 Task: Add Catalina Crunch Honey Graham, Keto Friendly Cereal to the cart.
Action: Mouse moved to (817, 308)
Screenshot: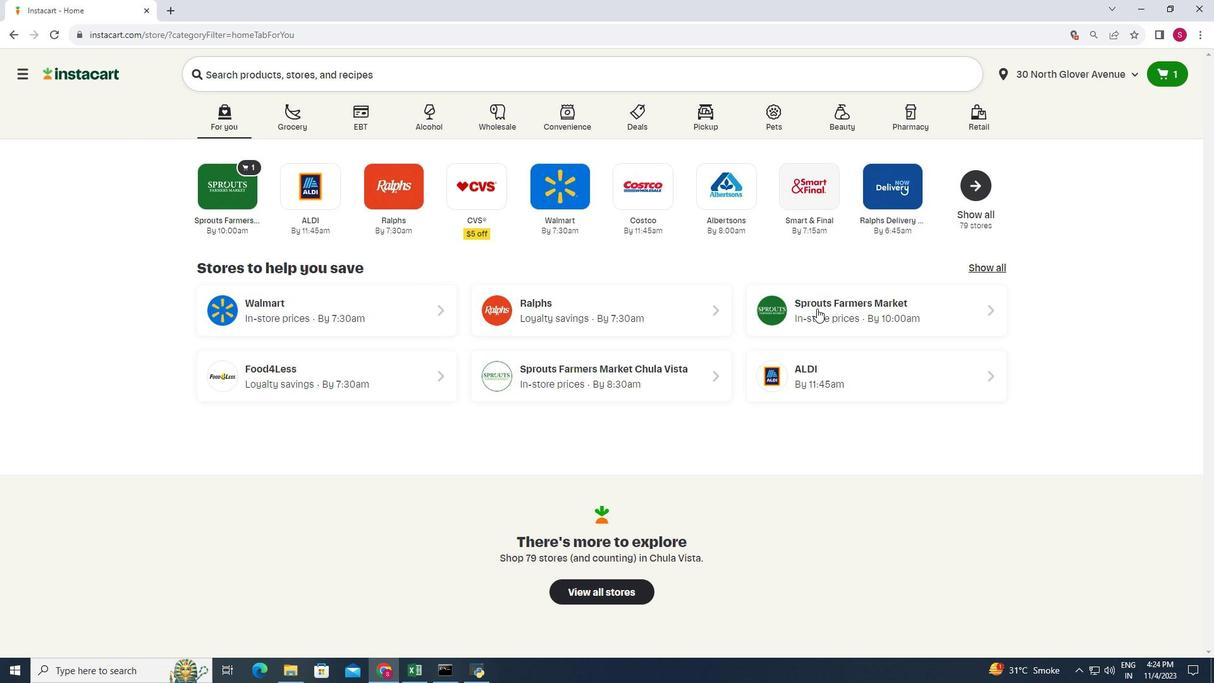 
Action: Mouse pressed left at (817, 308)
Screenshot: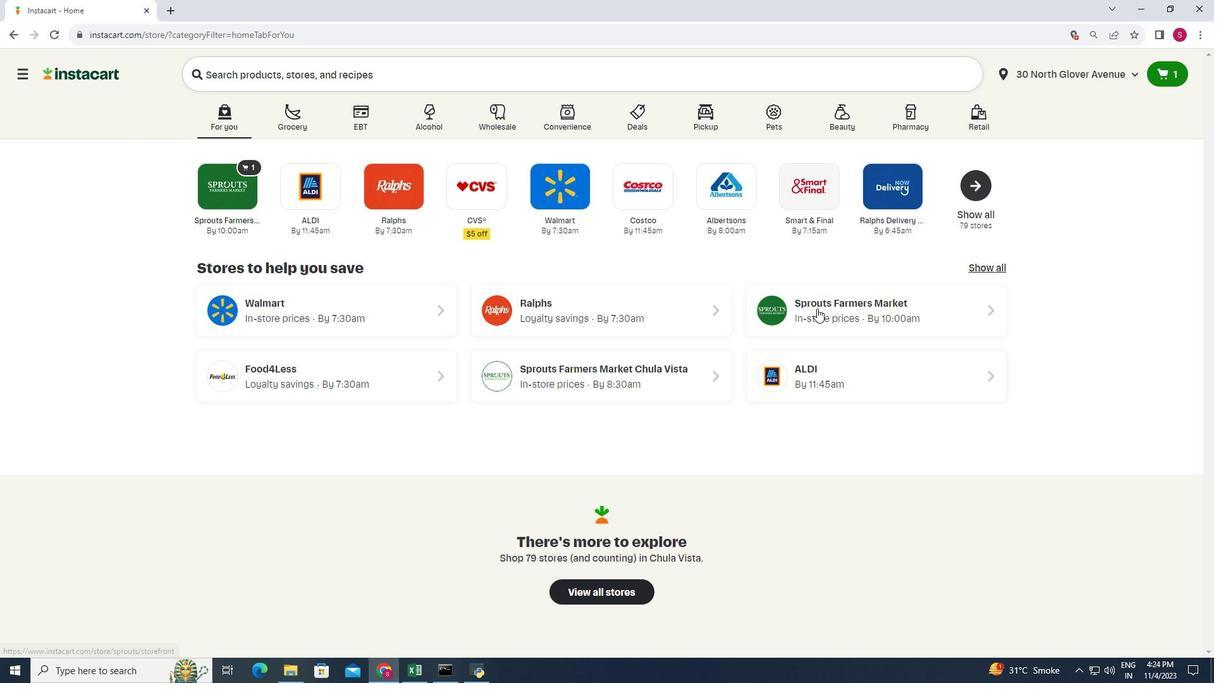 
Action: Mouse moved to (77, 425)
Screenshot: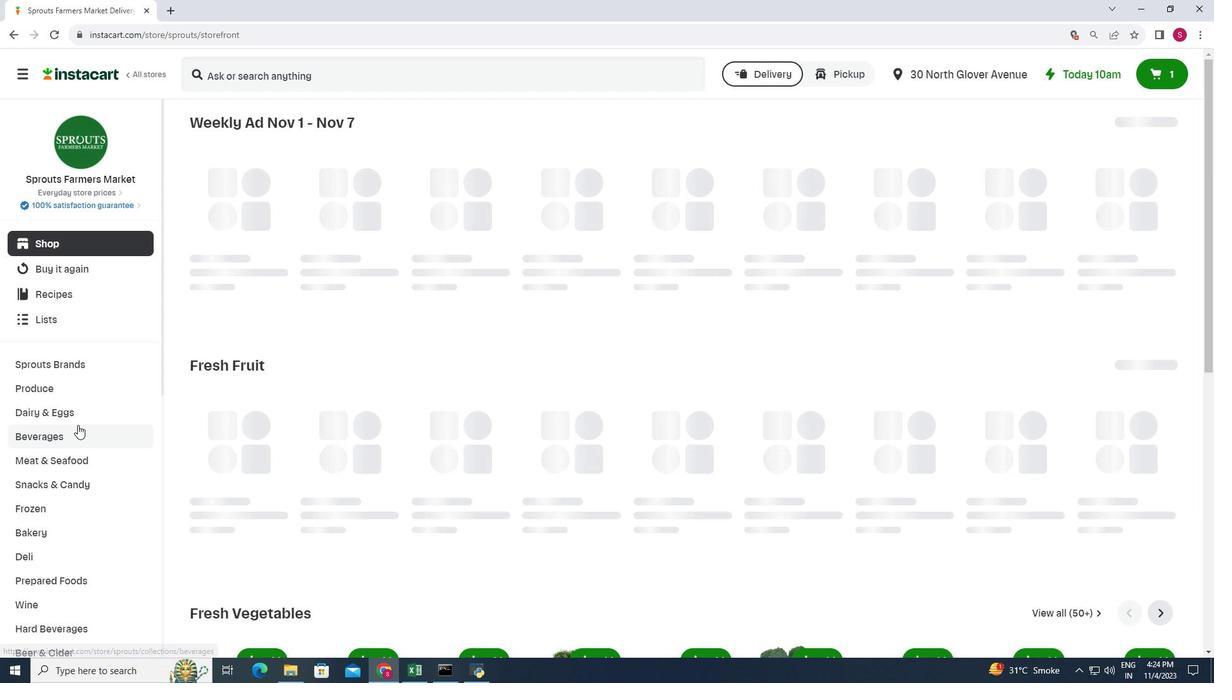 
Action: Mouse scrolled (77, 424) with delta (0, 0)
Screenshot: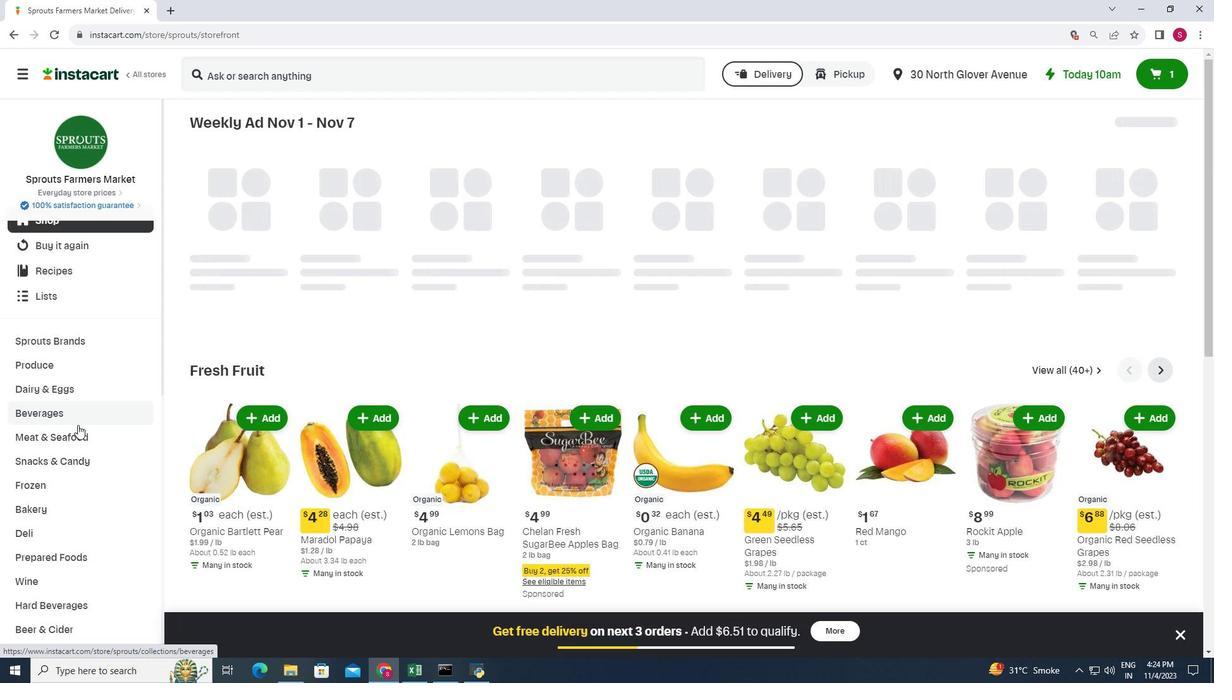 
Action: Mouse scrolled (77, 424) with delta (0, 0)
Screenshot: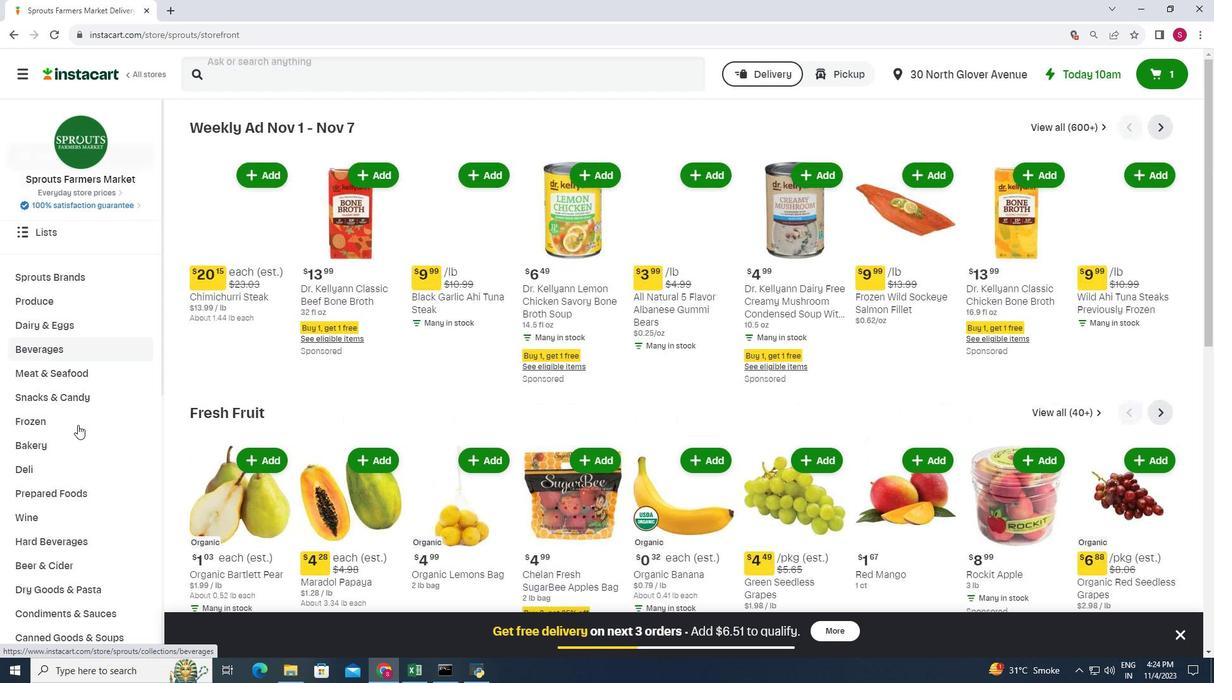 
Action: Mouse moved to (77, 425)
Screenshot: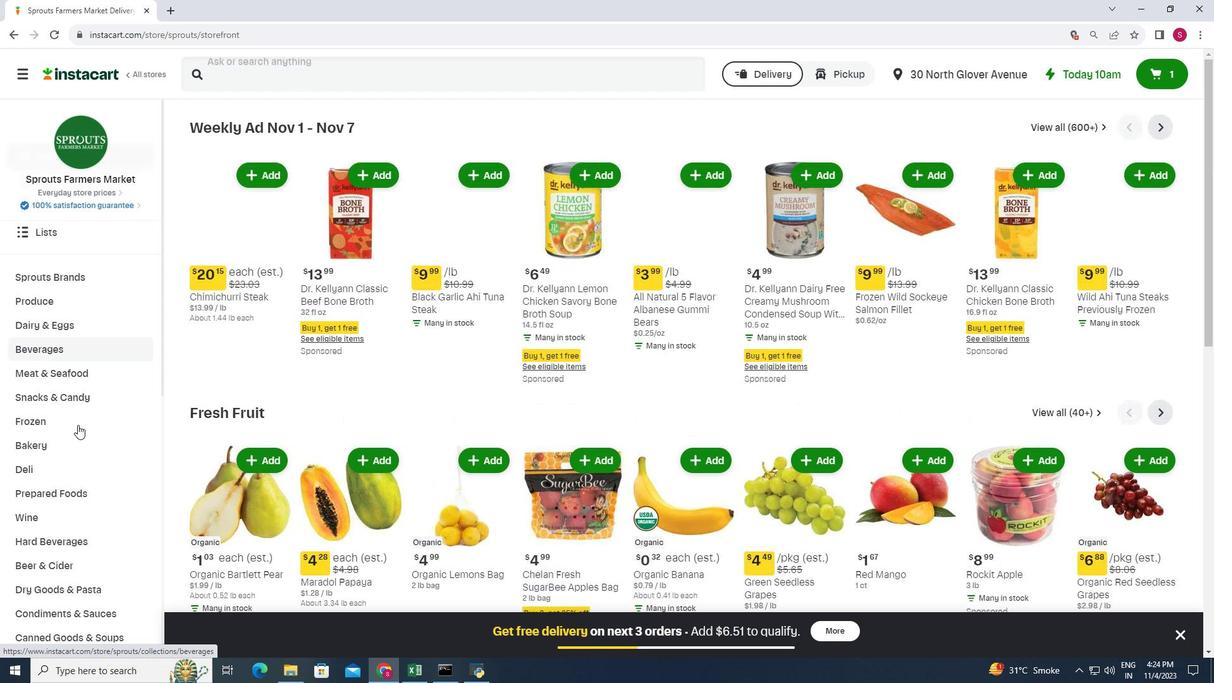 
Action: Mouse scrolled (77, 424) with delta (0, 0)
Screenshot: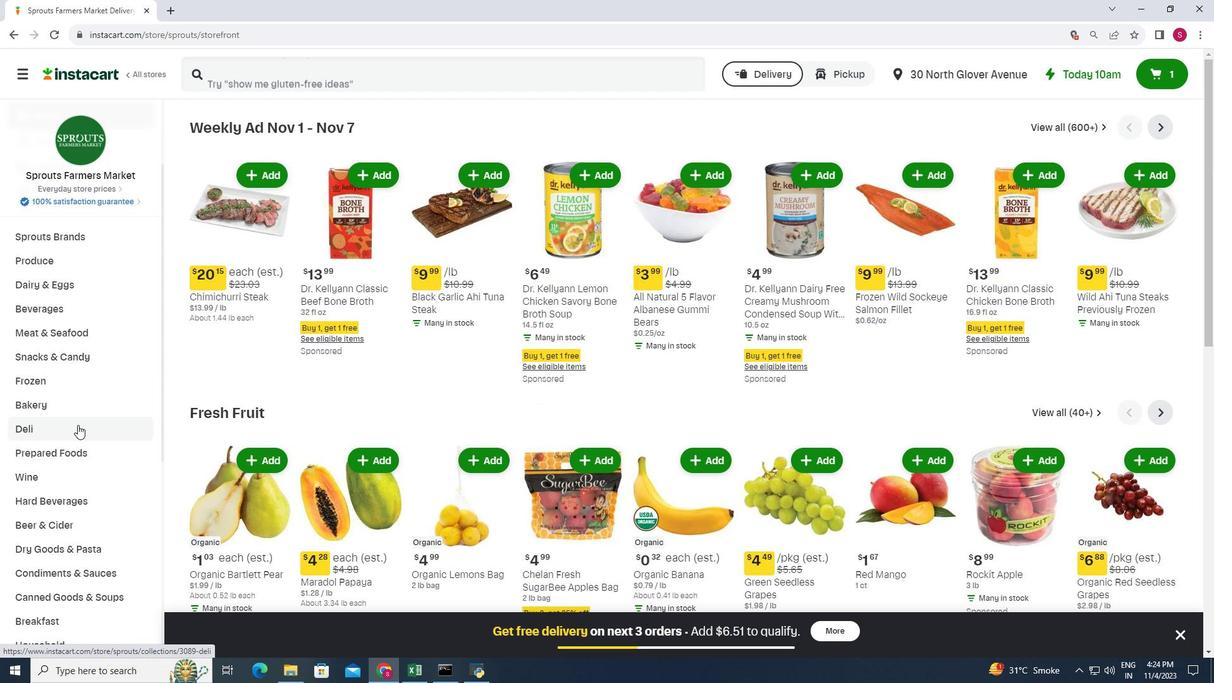
Action: Mouse scrolled (77, 424) with delta (0, 0)
Screenshot: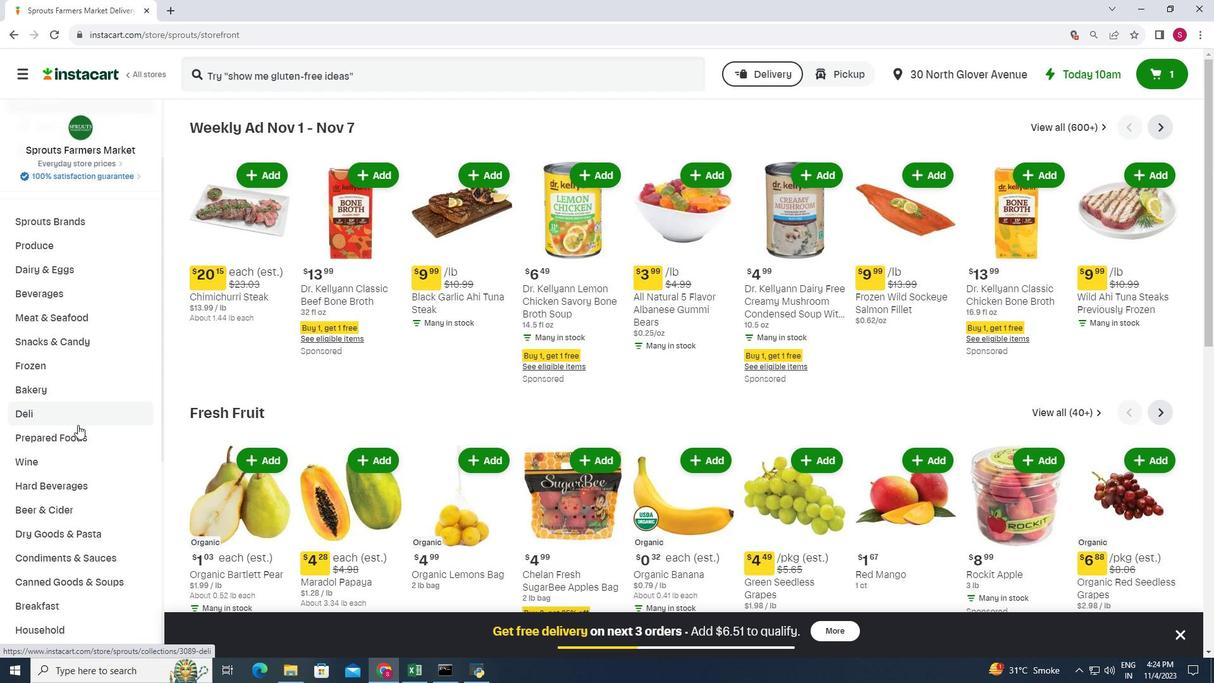 
Action: Mouse moved to (75, 561)
Screenshot: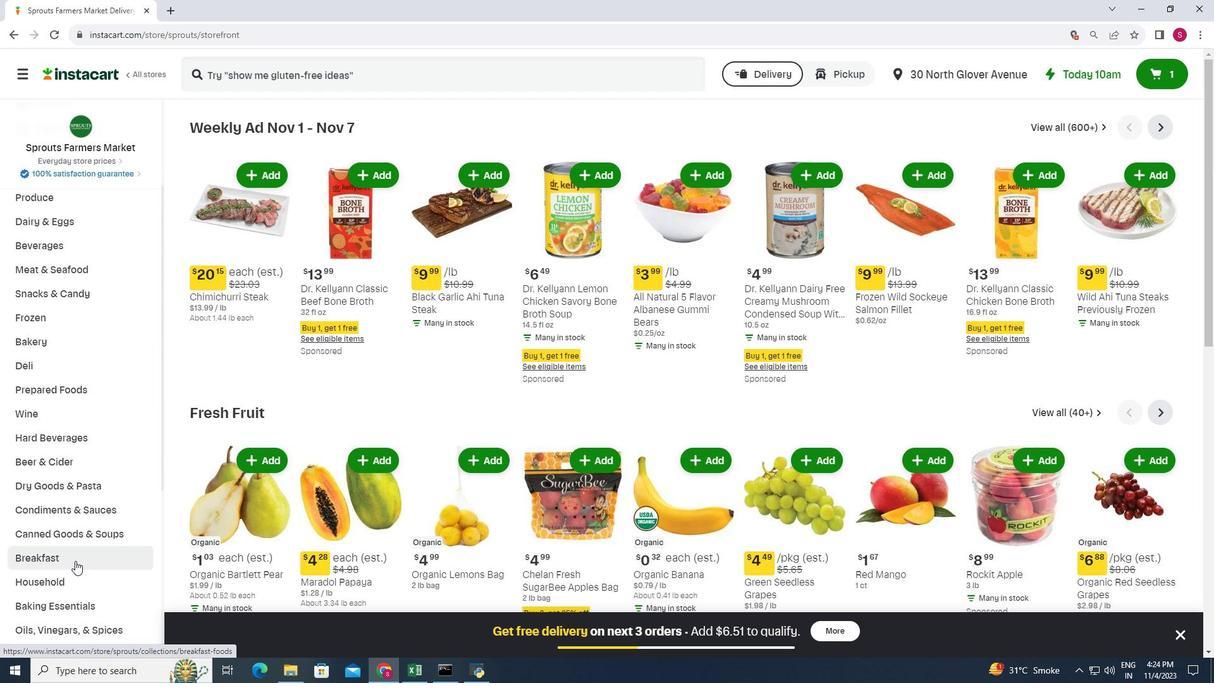 
Action: Mouse pressed left at (75, 561)
Screenshot: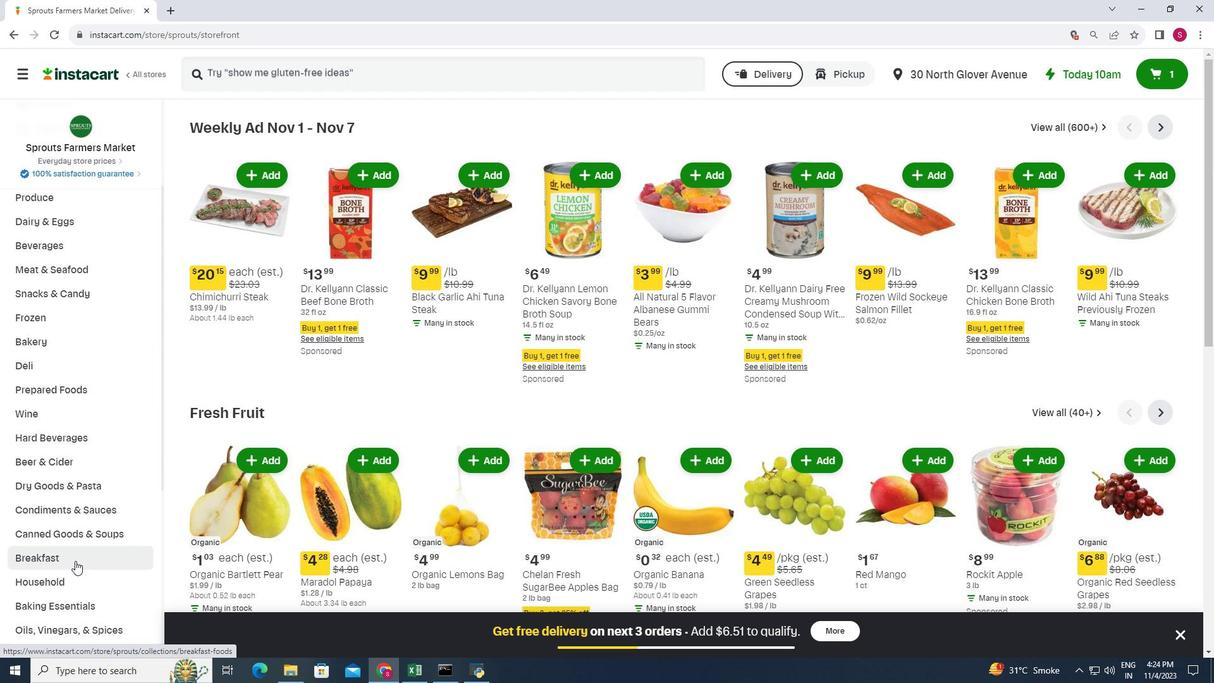 
Action: Mouse moved to (847, 161)
Screenshot: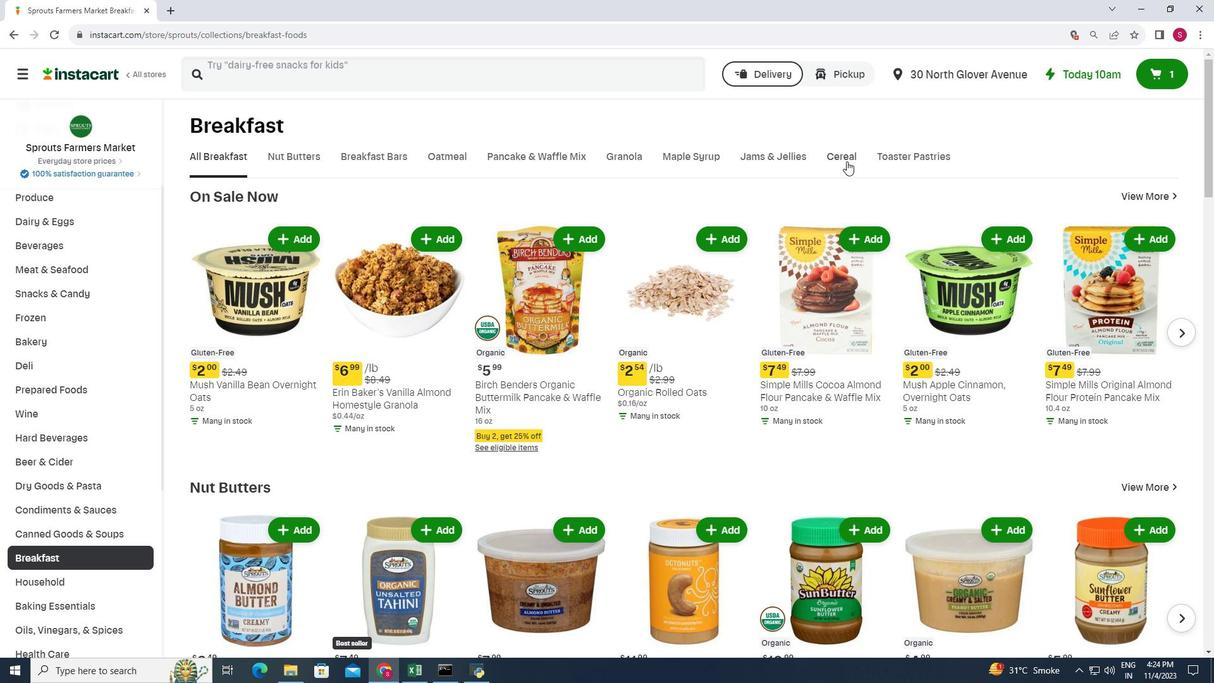 
Action: Mouse pressed left at (847, 161)
Screenshot: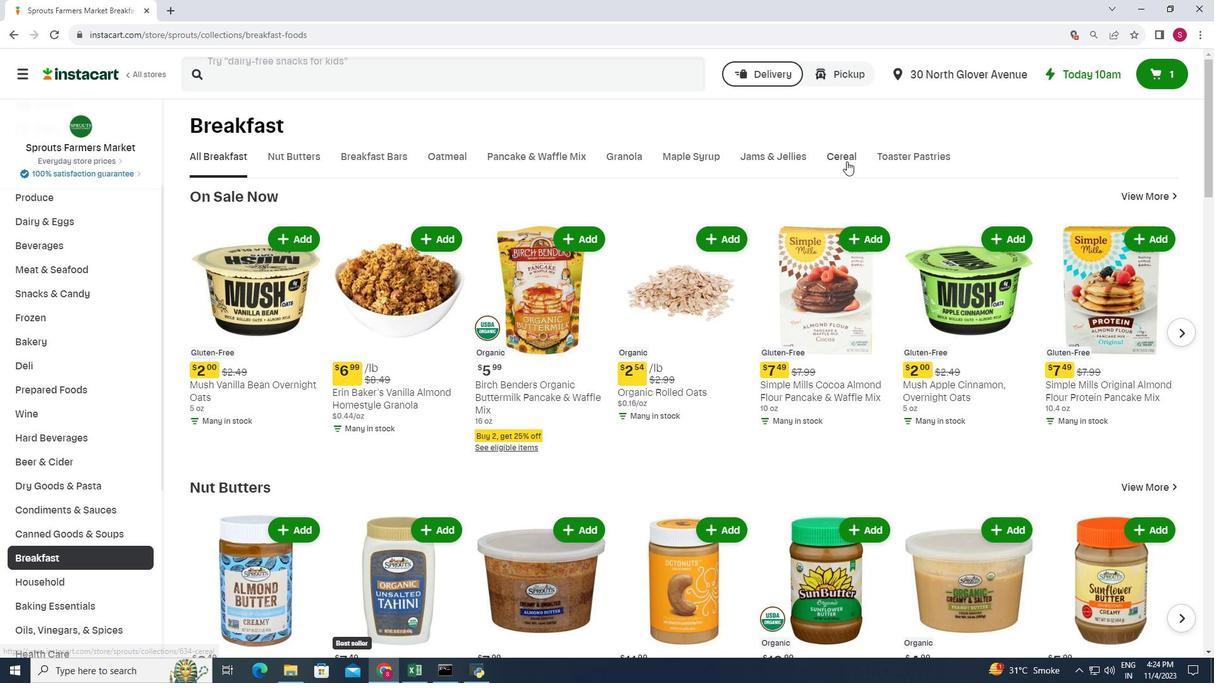 
Action: Mouse moved to (571, 242)
Screenshot: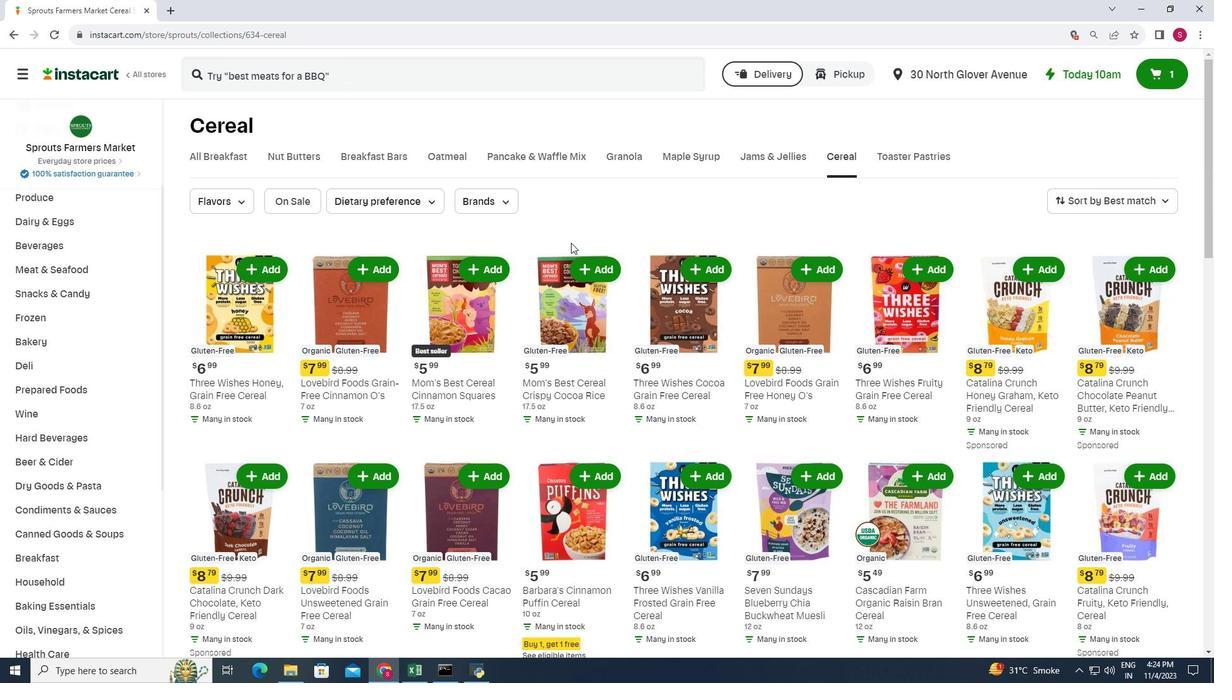 
Action: Mouse scrolled (571, 242) with delta (0, 0)
Screenshot: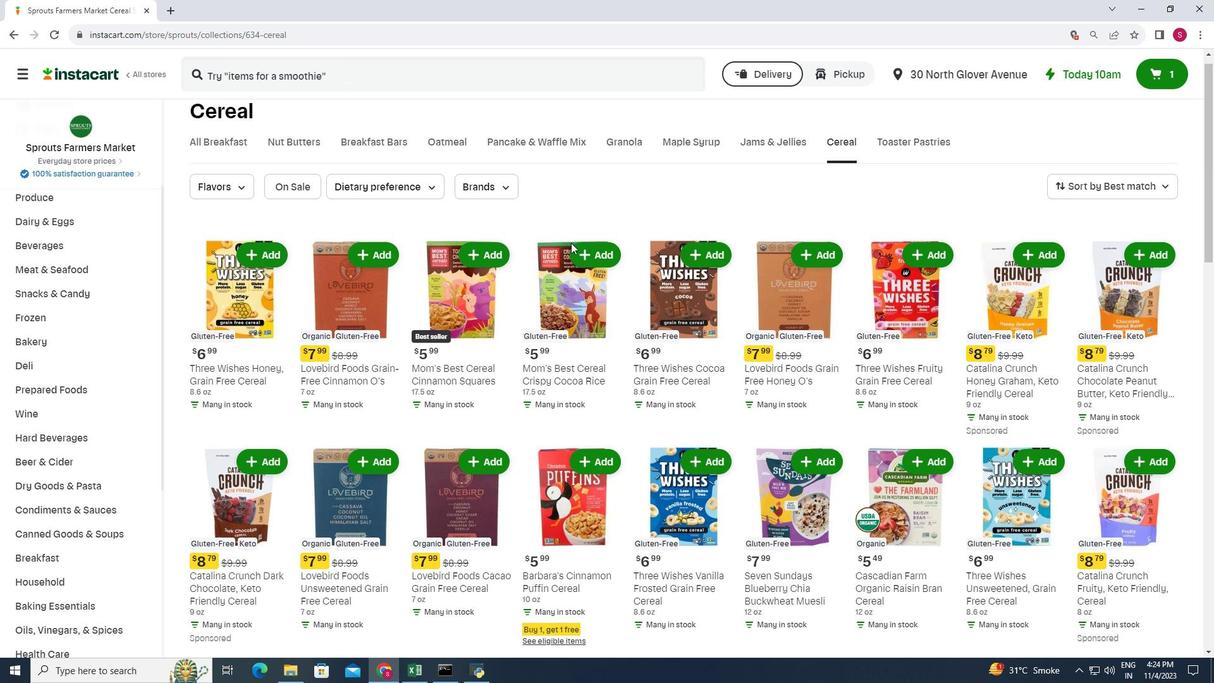 
Action: Mouse moved to (574, 282)
Screenshot: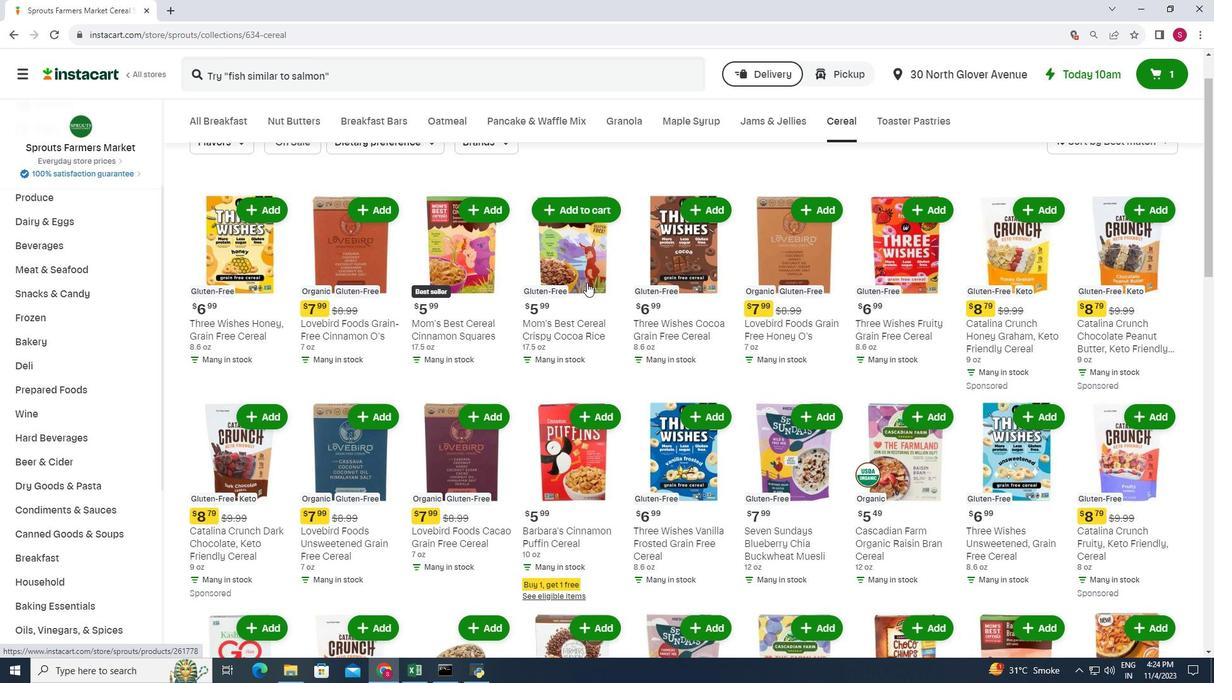 
Action: Mouse scrolled (574, 283) with delta (0, 0)
Screenshot: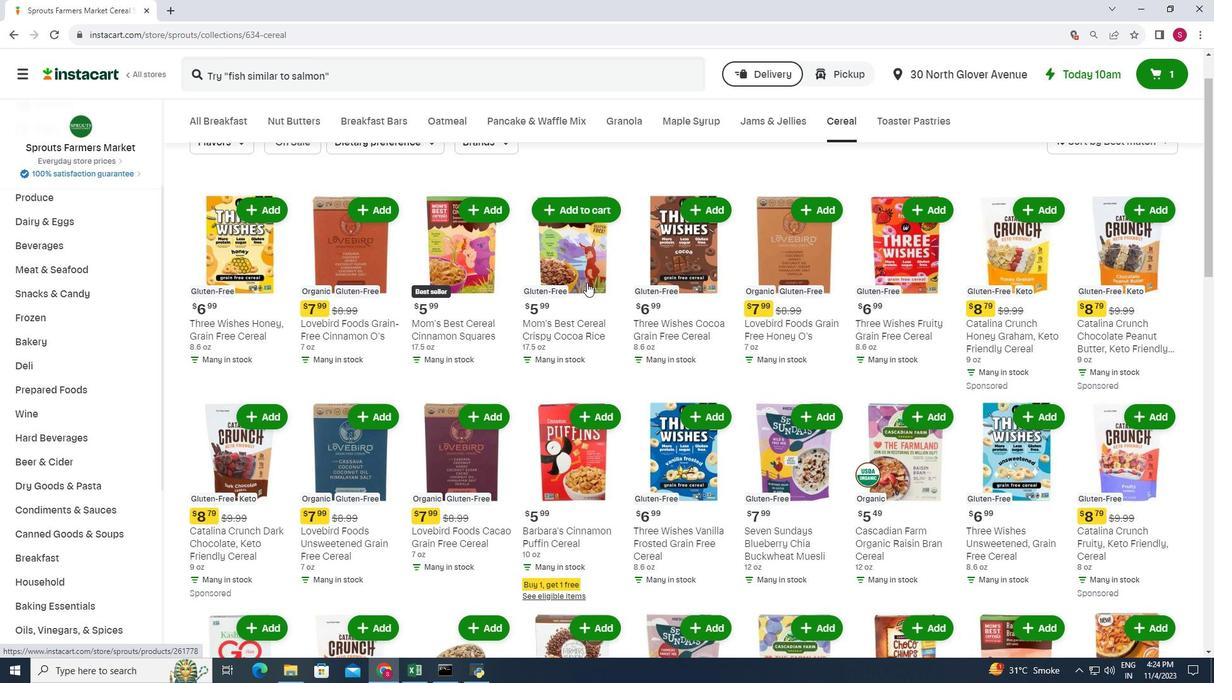 
Action: Mouse moved to (583, 282)
Screenshot: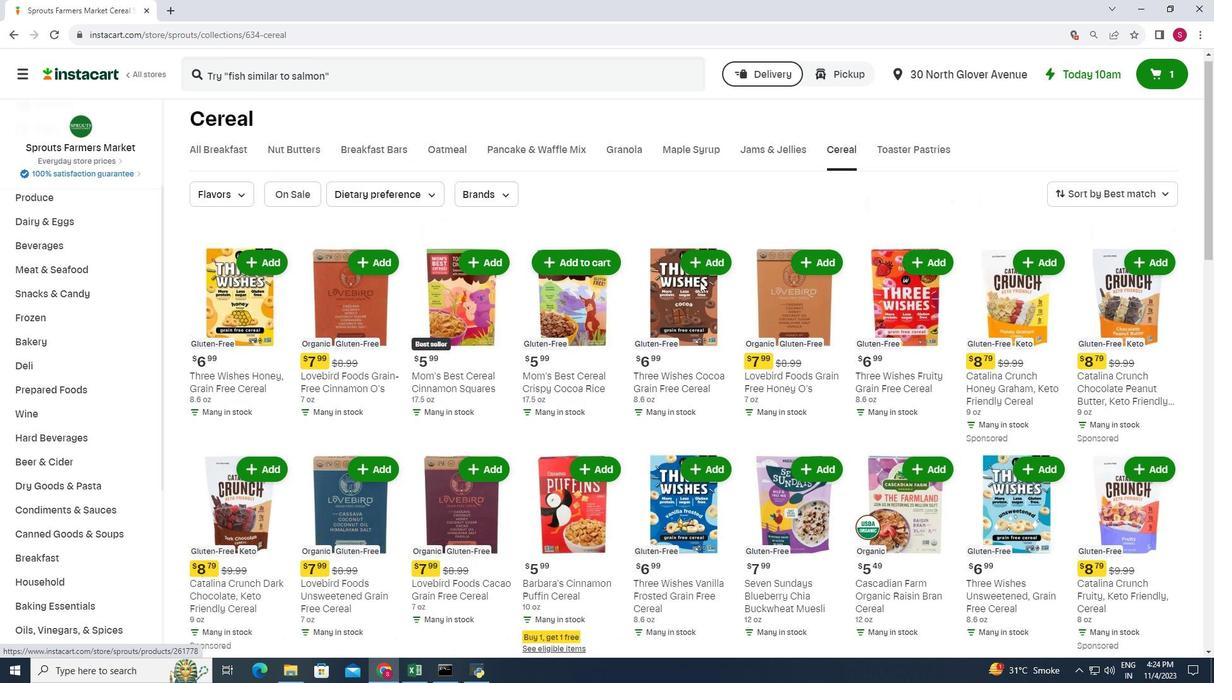 
Action: Mouse scrolled (583, 283) with delta (0, 0)
Screenshot: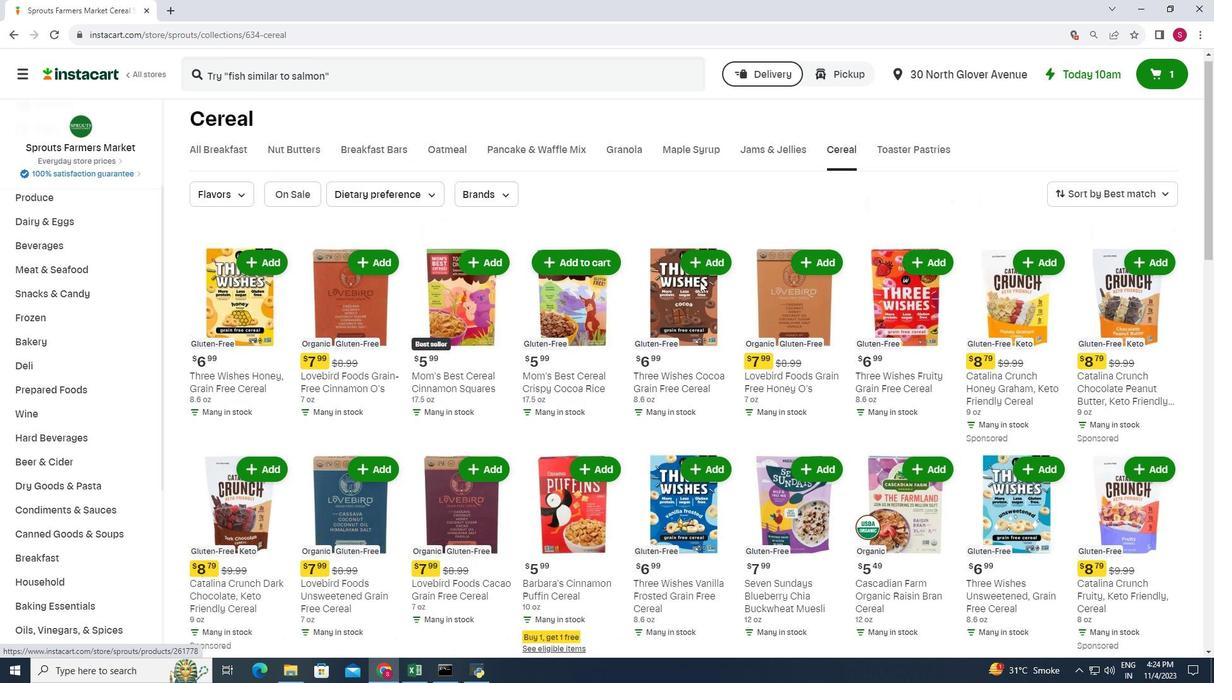 
Action: Mouse moved to (1036, 266)
Screenshot: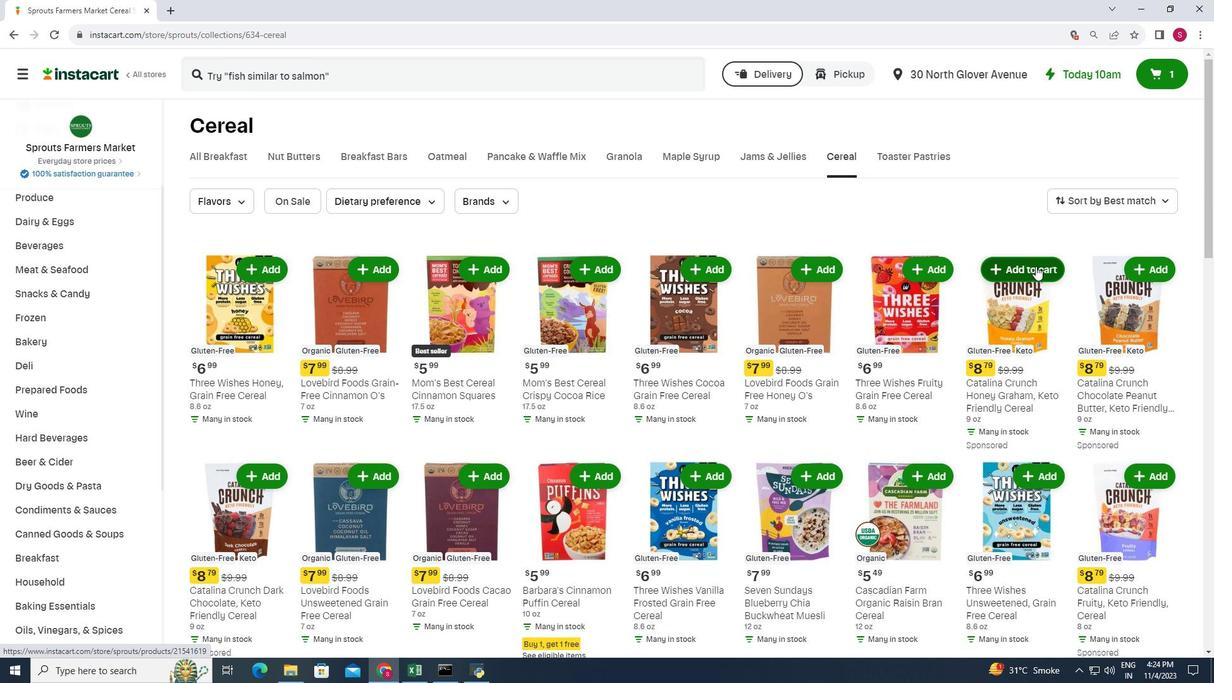
Action: Mouse pressed left at (1036, 266)
Screenshot: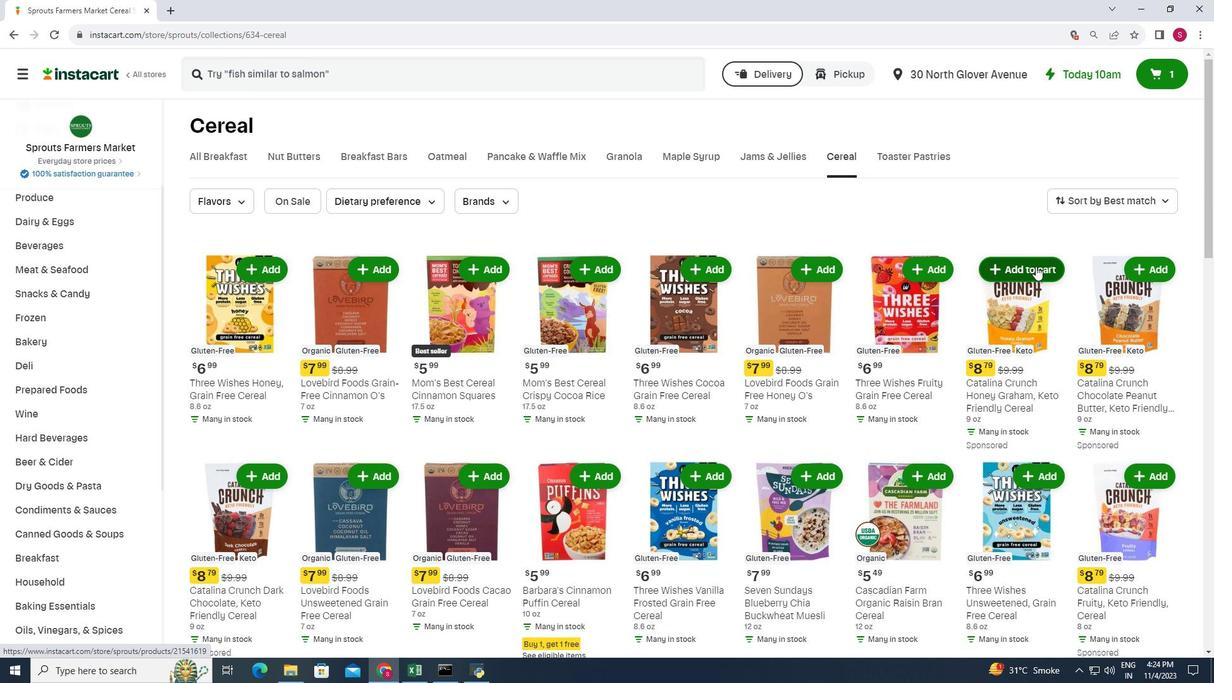 
Action: Mouse moved to (1007, 245)
Screenshot: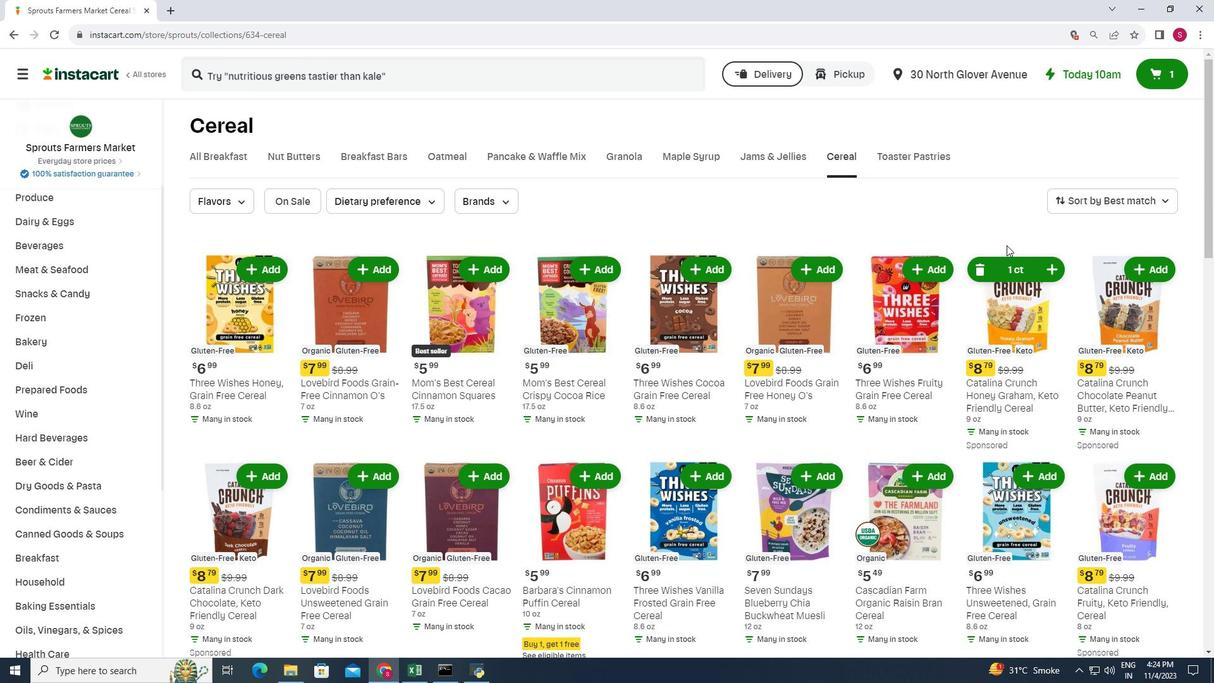 
